 Task: Change the FFT window to the Flat Top of the visualizer filter.
Action: Mouse moved to (105, 13)
Screenshot: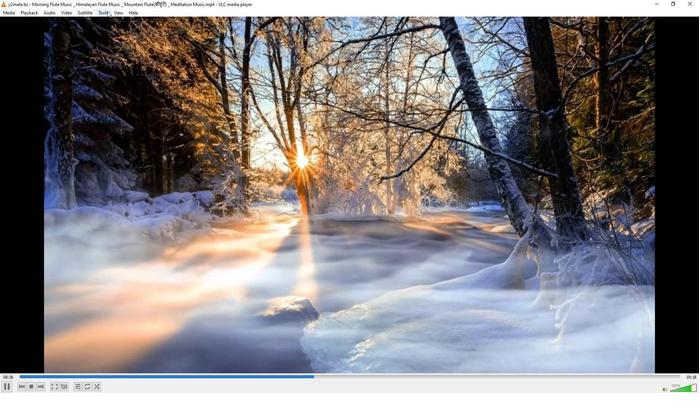 
Action: Mouse pressed left at (105, 13)
Screenshot: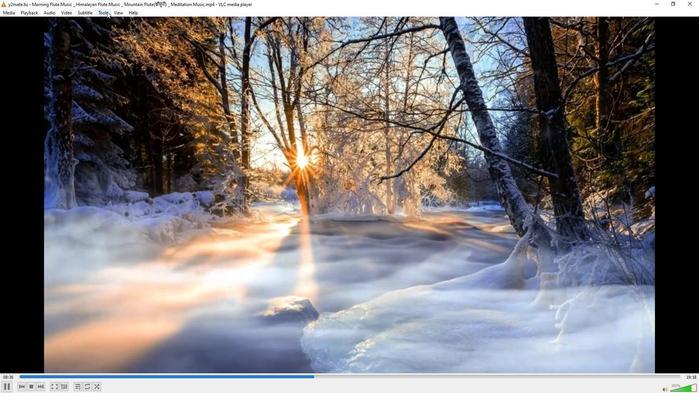 
Action: Mouse moved to (101, 98)
Screenshot: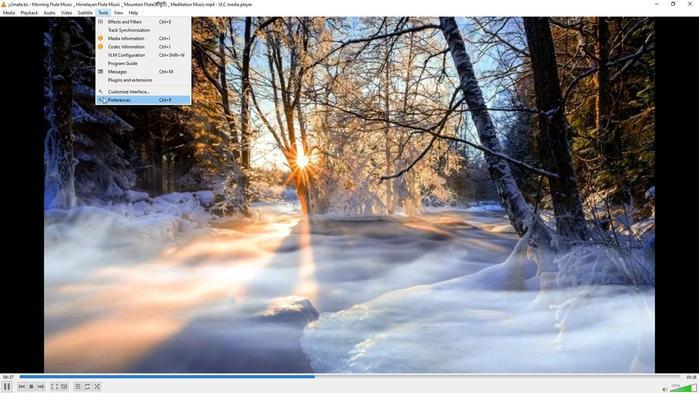 
Action: Mouse pressed left at (101, 98)
Screenshot: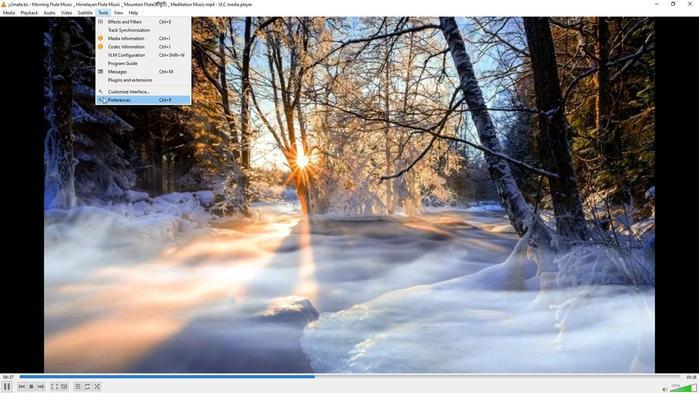 
Action: Mouse moved to (230, 320)
Screenshot: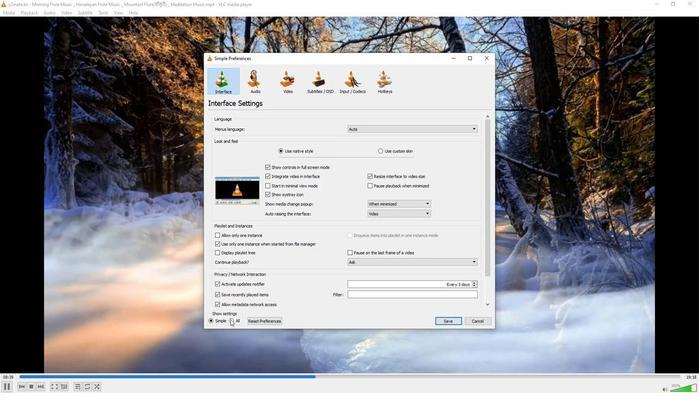 
Action: Mouse pressed left at (230, 320)
Screenshot: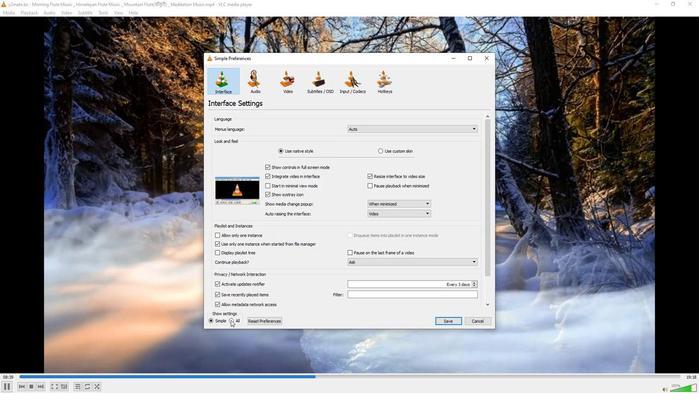 
Action: Mouse moved to (220, 180)
Screenshot: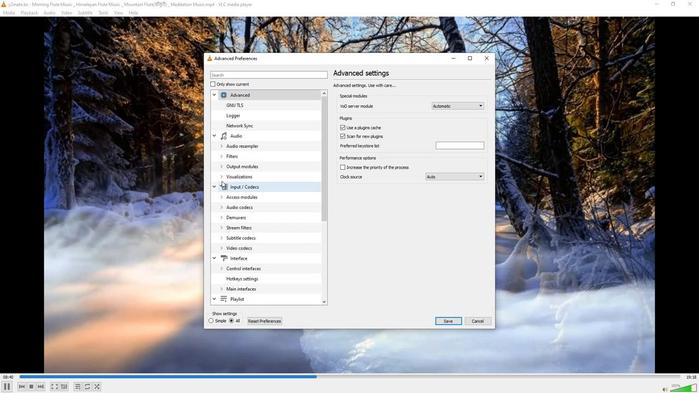 
Action: Mouse pressed left at (220, 180)
Screenshot: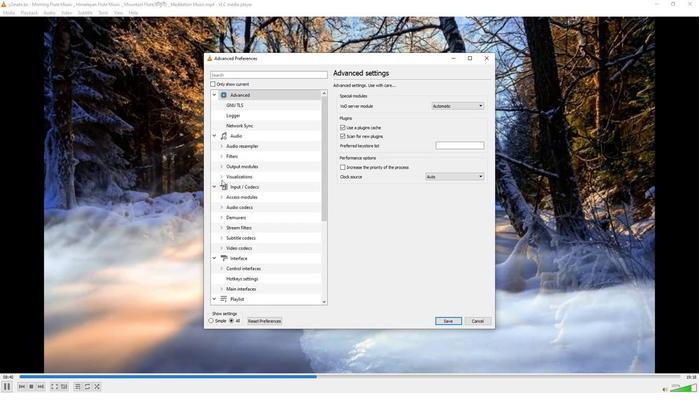 
Action: Mouse moved to (239, 218)
Screenshot: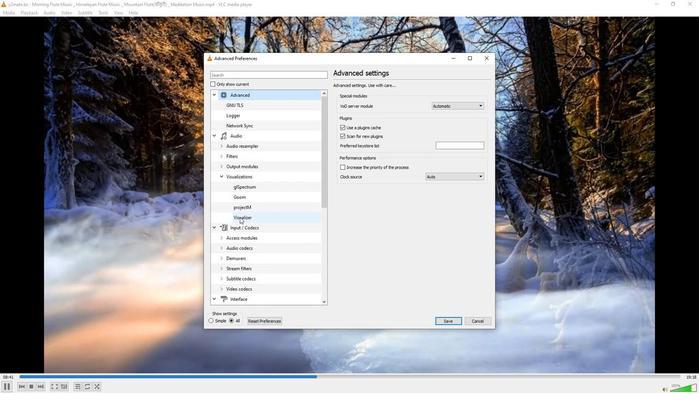 
Action: Mouse pressed left at (239, 218)
Screenshot: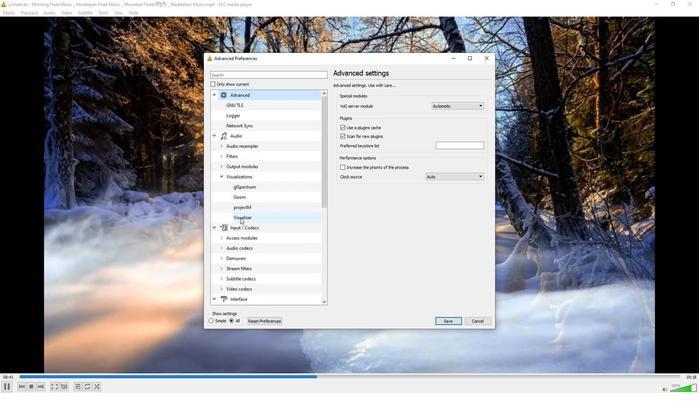 
Action: Mouse moved to (456, 133)
Screenshot: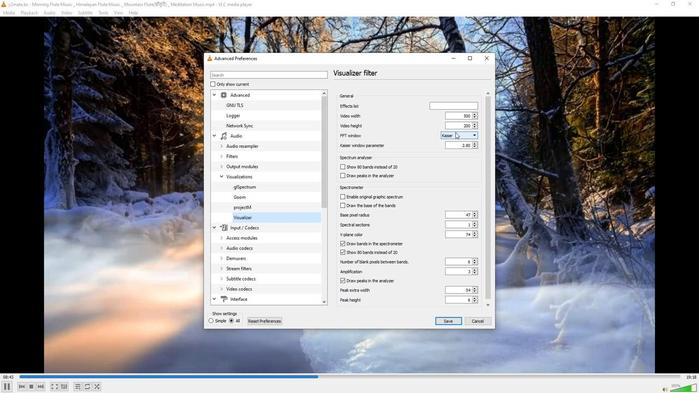 
Action: Mouse pressed left at (456, 133)
Screenshot: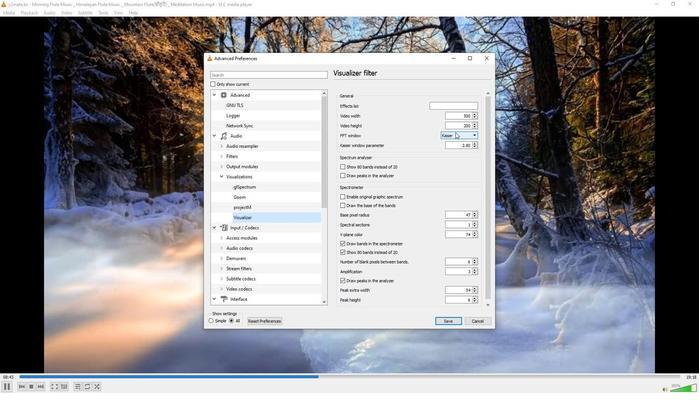 
Action: Mouse moved to (454, 153)
Screenshot: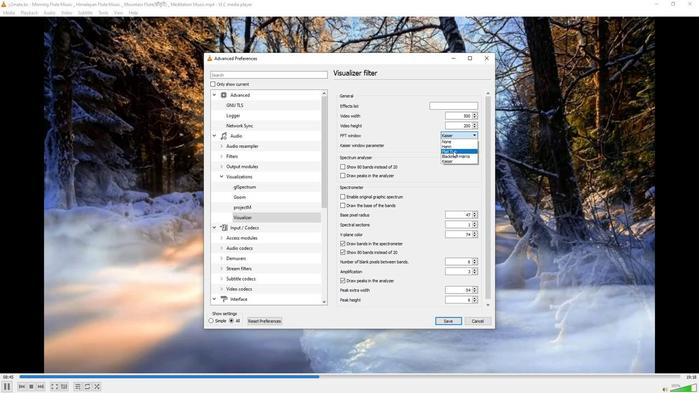 
Action: Mouse pressed left at (454, 153)
Screenshot: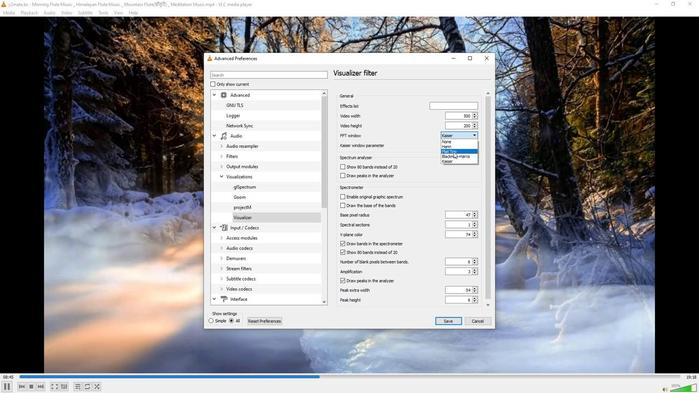 
Action: Mouse moved to (434, 149)
Screenshot: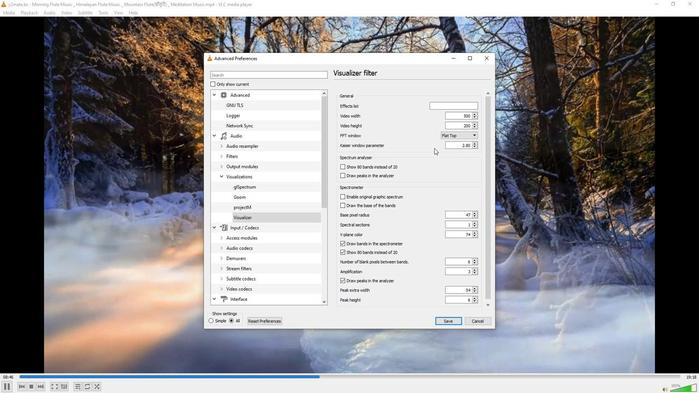 
